 Task: In the  document learning.docx Select the first Column and change text color to  'Brown' Apply the command  'Undo' Apply the command  Redo
Action: Mouse pressed left at (300, 384)
Screenshot: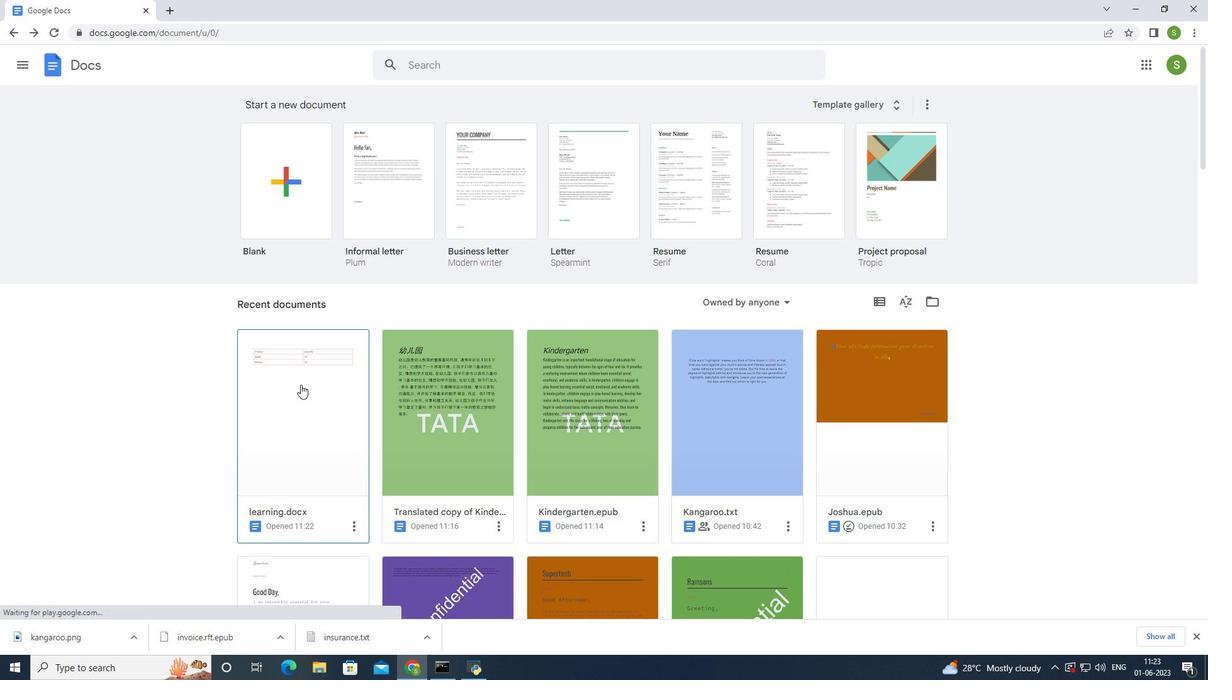 
Action: Mouse moved to (491, 215)
Screenshot: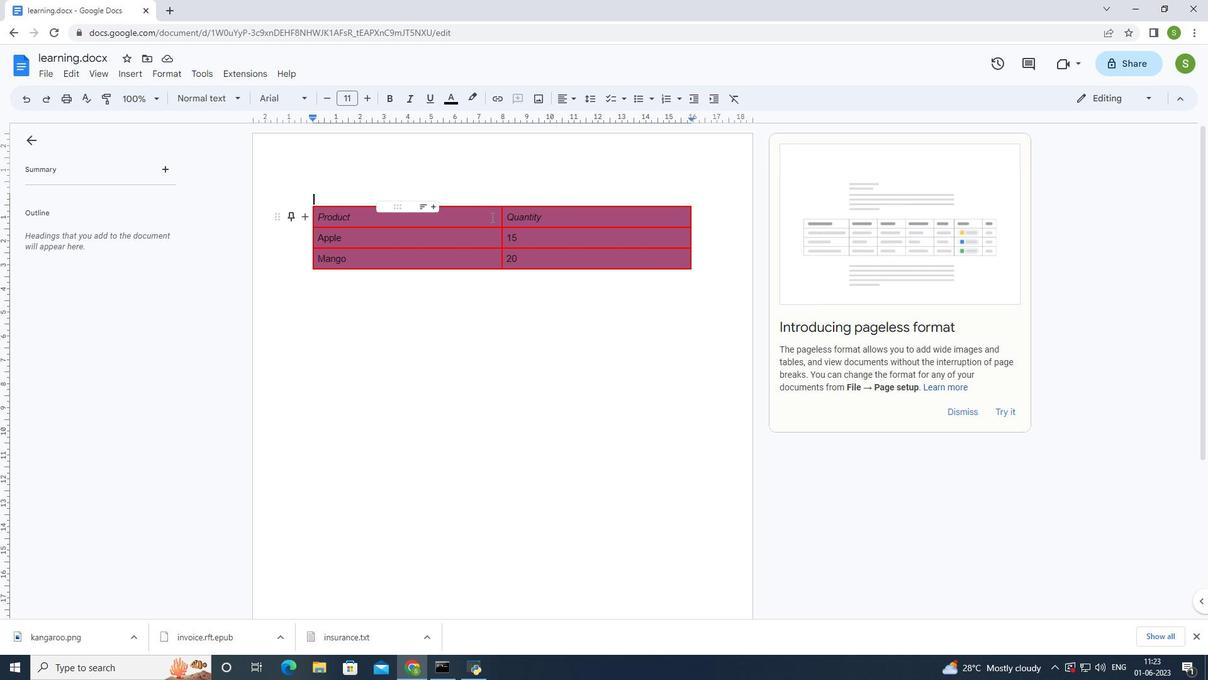 
Action: Mouse pressed left at (491, 215)
Screenshot: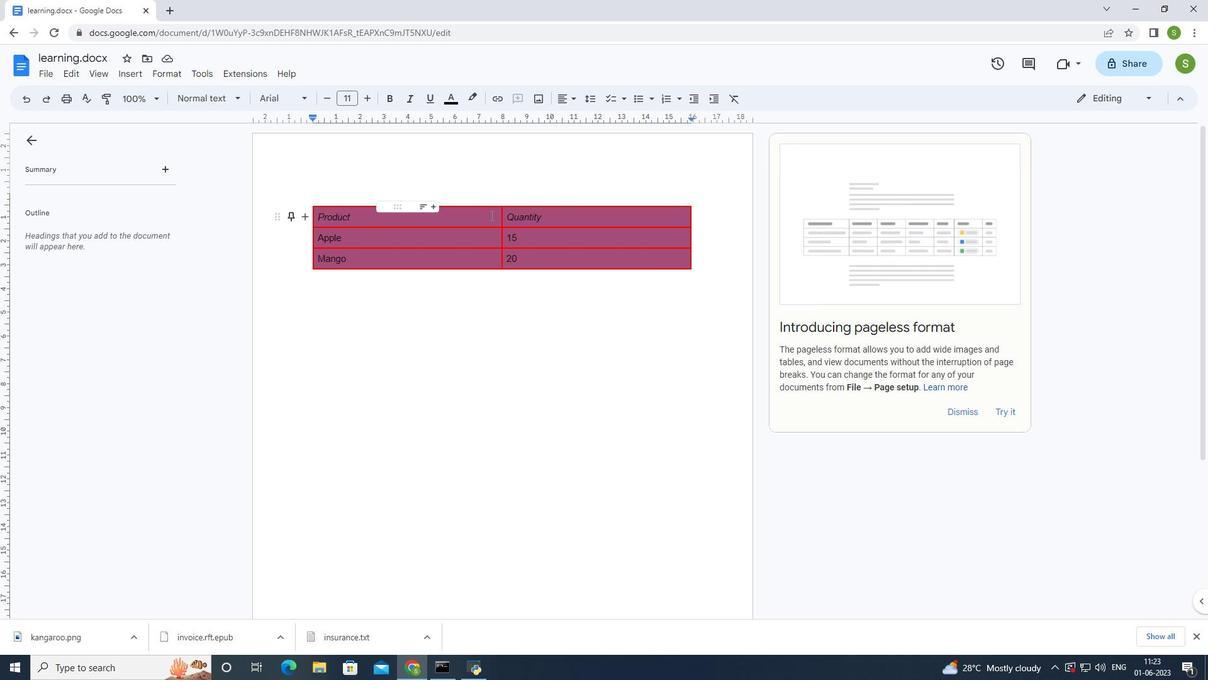 
Action: Mouse moved to (410, 221)
Screenshot: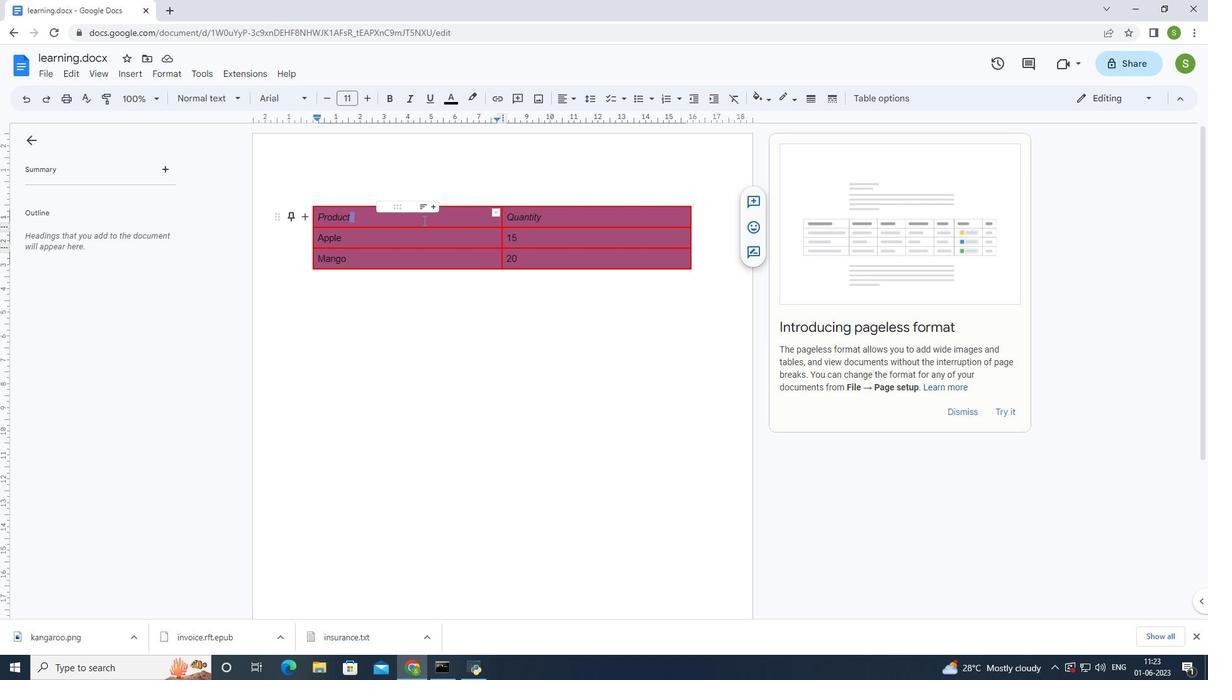 
Action: Mouse pressed left at (410, 221)
Screenshot: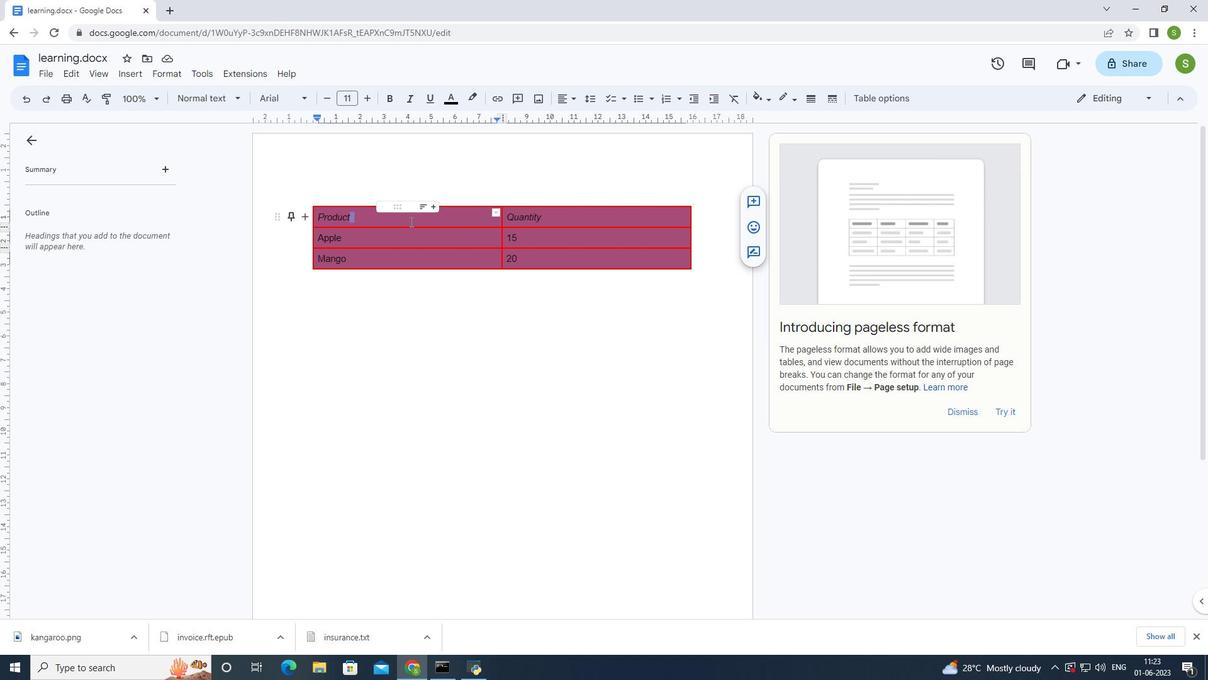 
Action: Mouse moved to (474, 312)
Screenshot: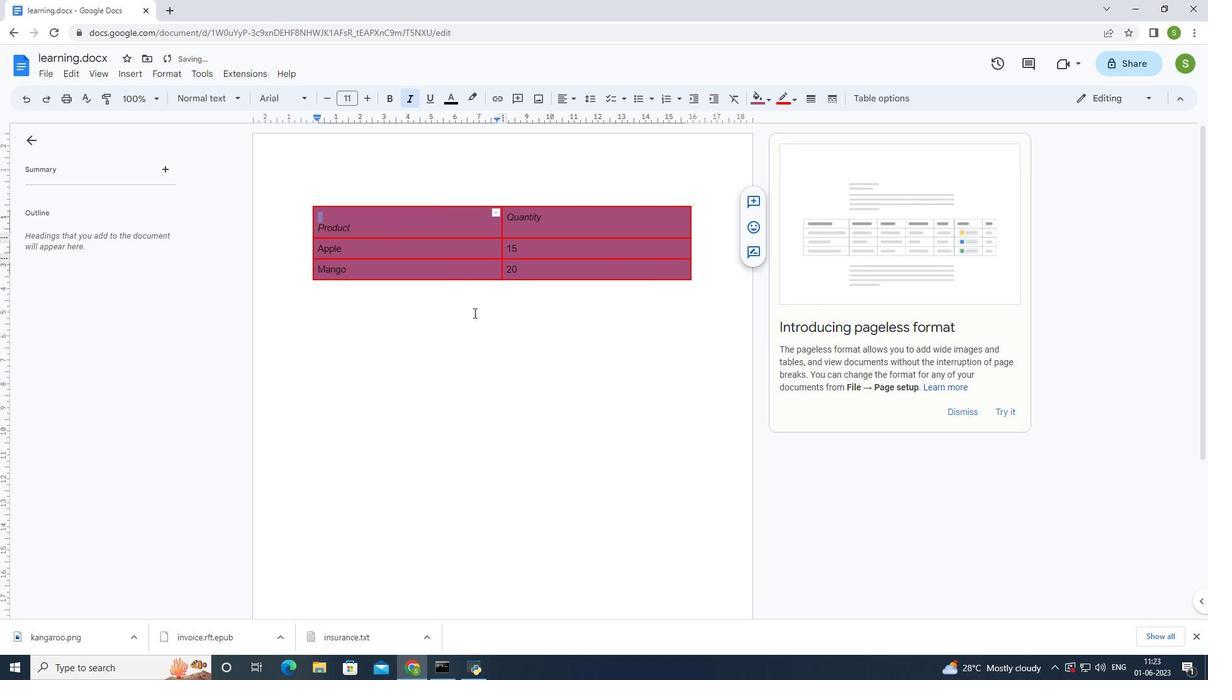 
Action: Key pressed ctrl+Z
Screenshot: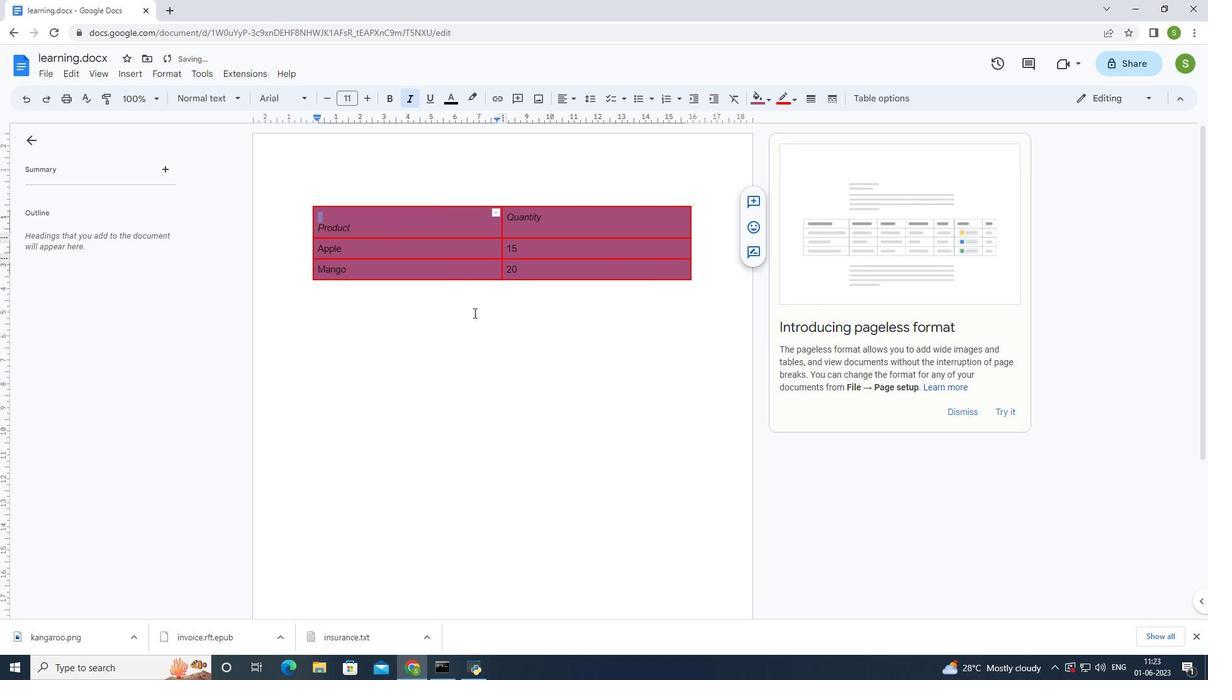 
Action: Mouse moved to (362, 220)
Screenshot: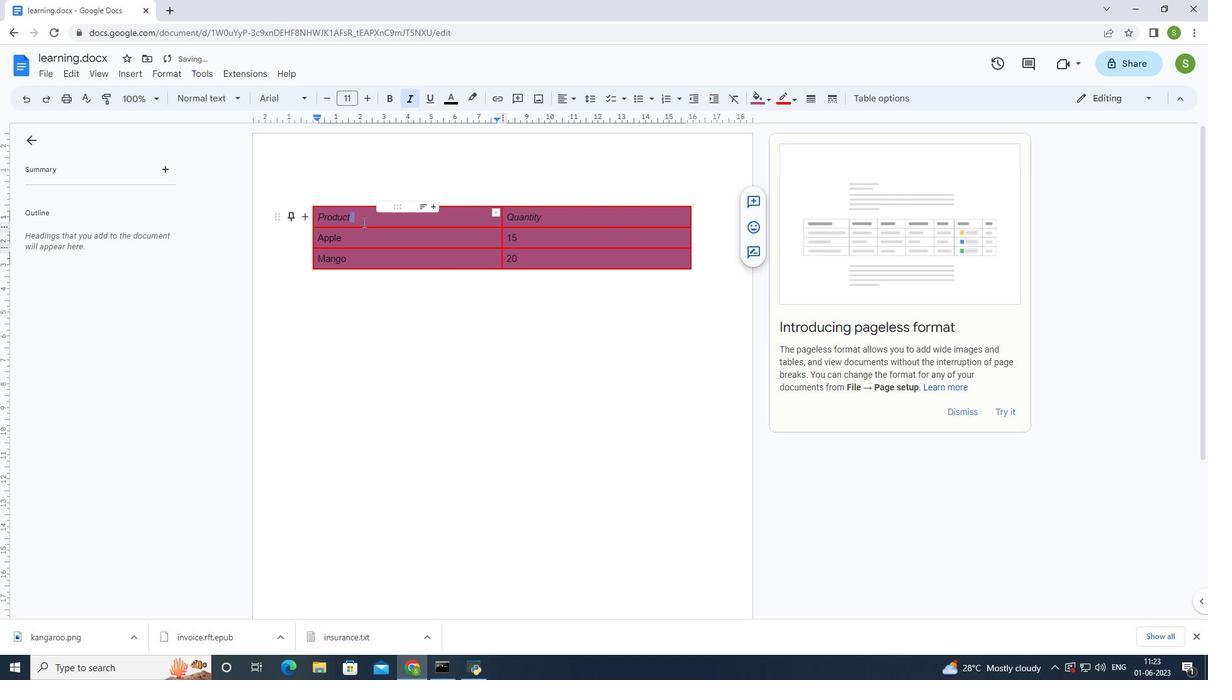 
Action: Mouse pressed left at (362, 220)
Screenshot: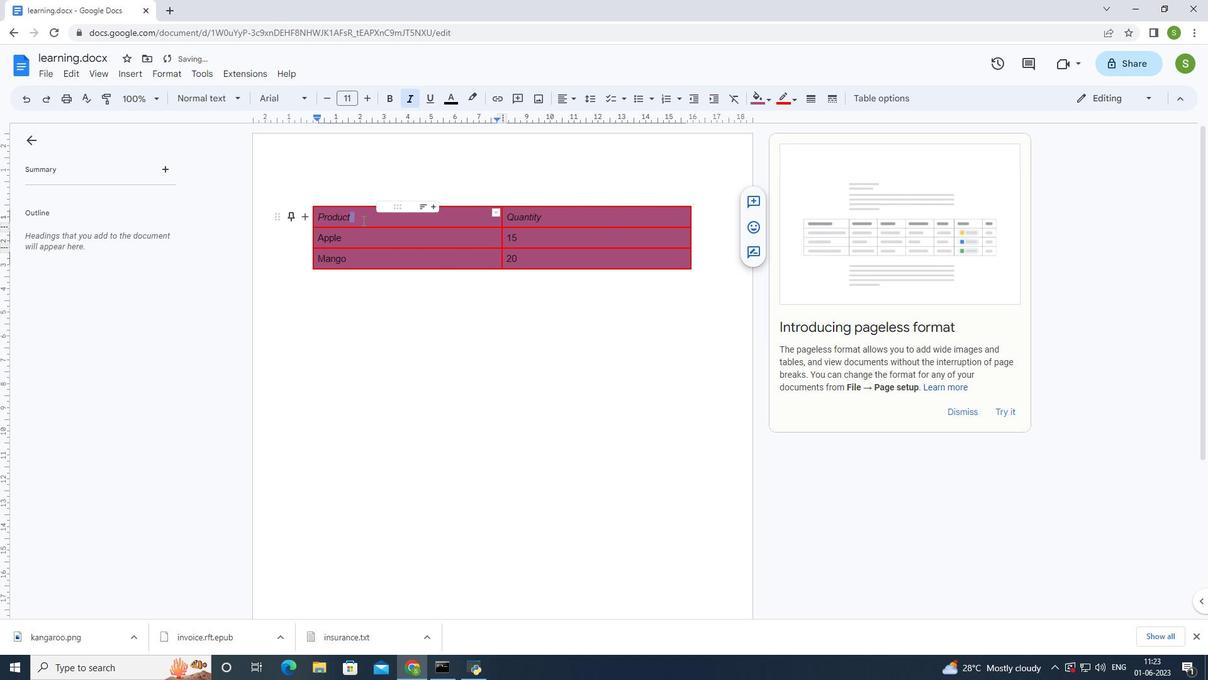 
Action: Mouse moved to (317, 213)
Screenshot: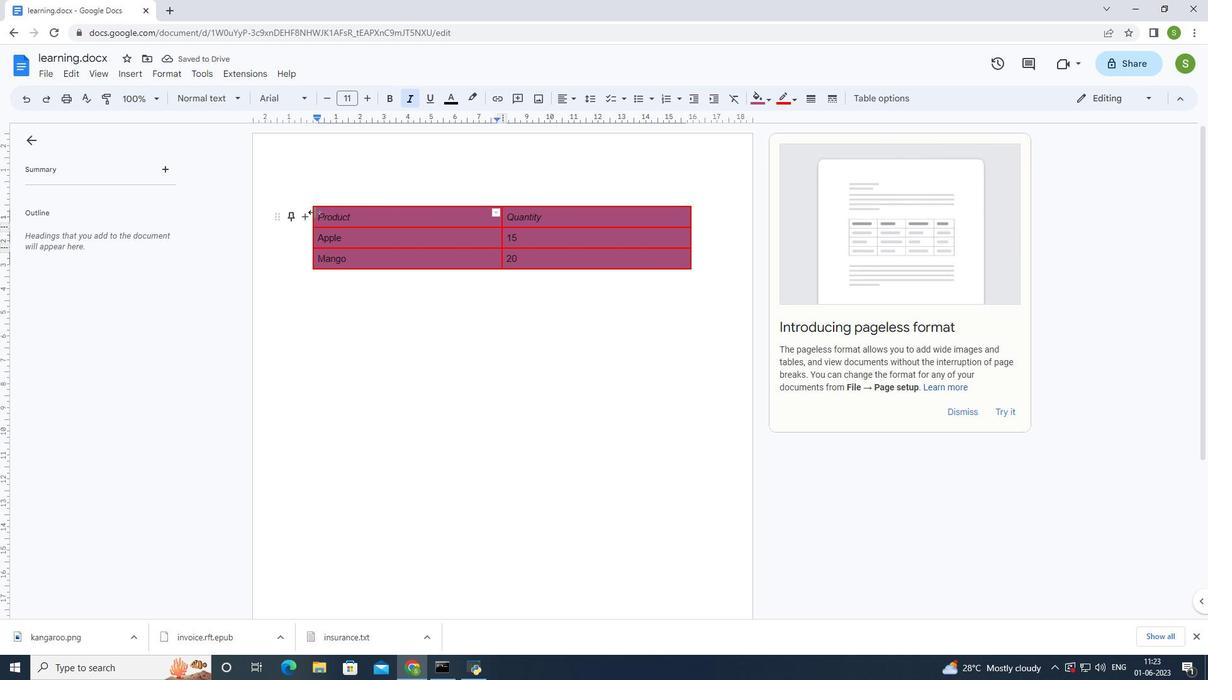 
Action: Mouse pressed left at (317, 213)
Screenshot: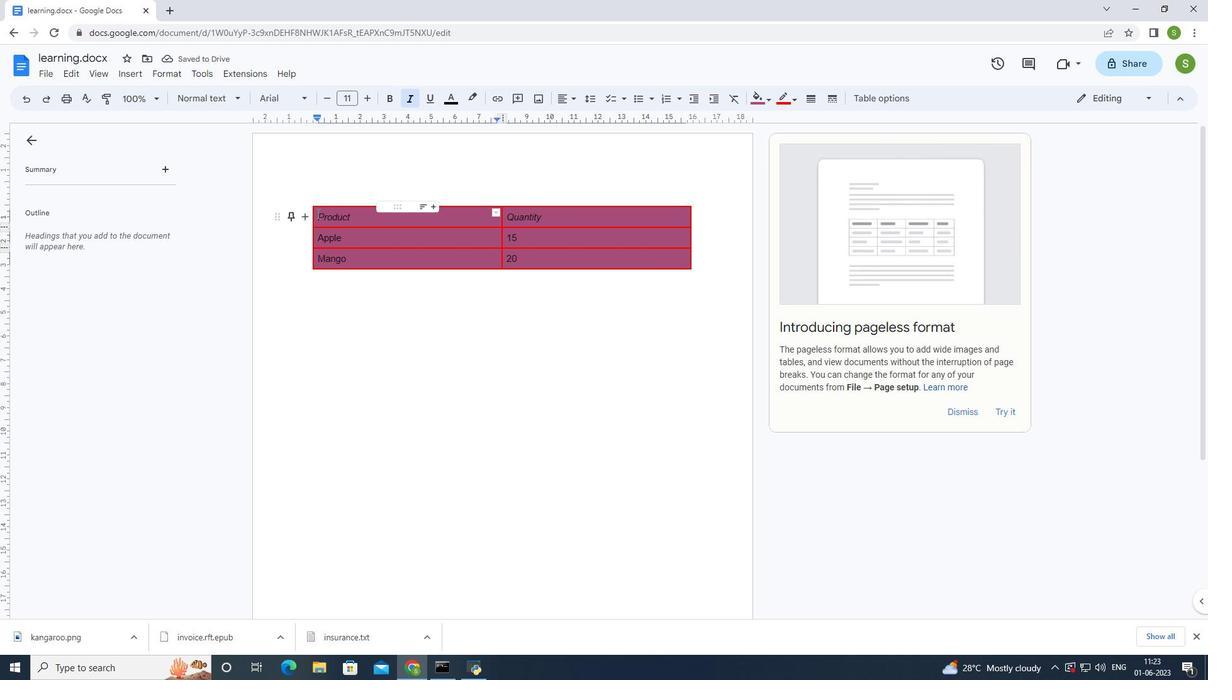 
Action: Mouse moved to (761, 98)
Screenshot: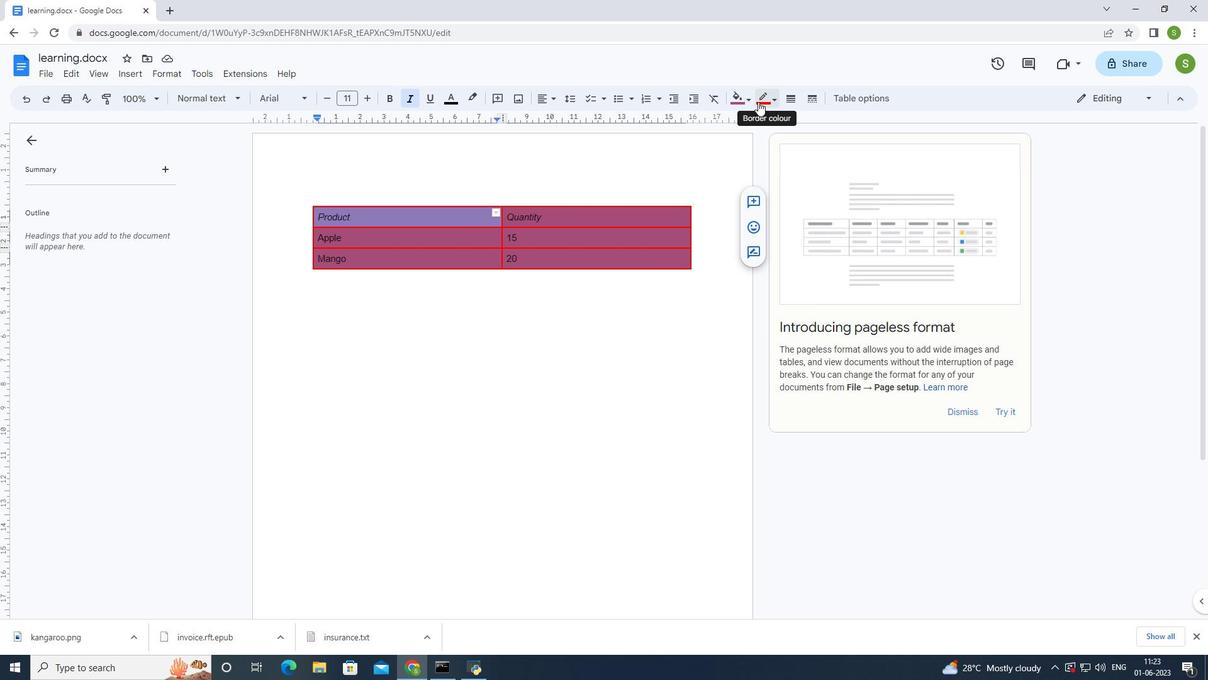 
Action: Mouse pressed left at (761, 98)
Screenshot: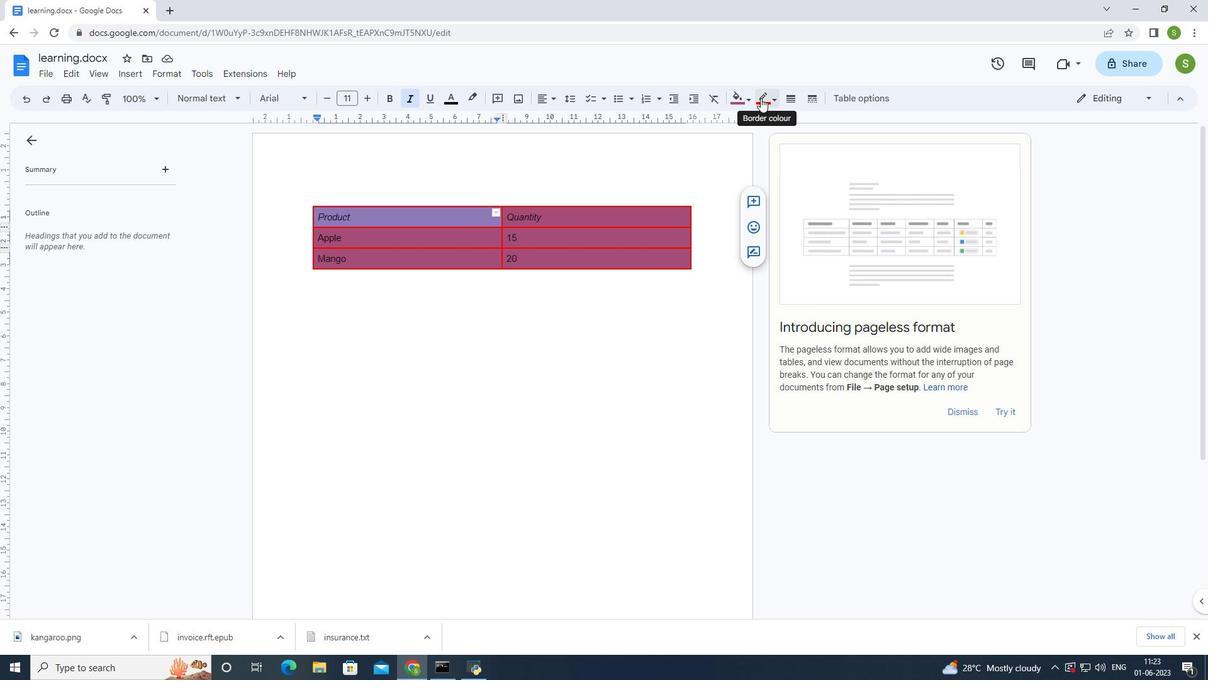 
Action: Mouse moved to (767, 190)
Screenshot: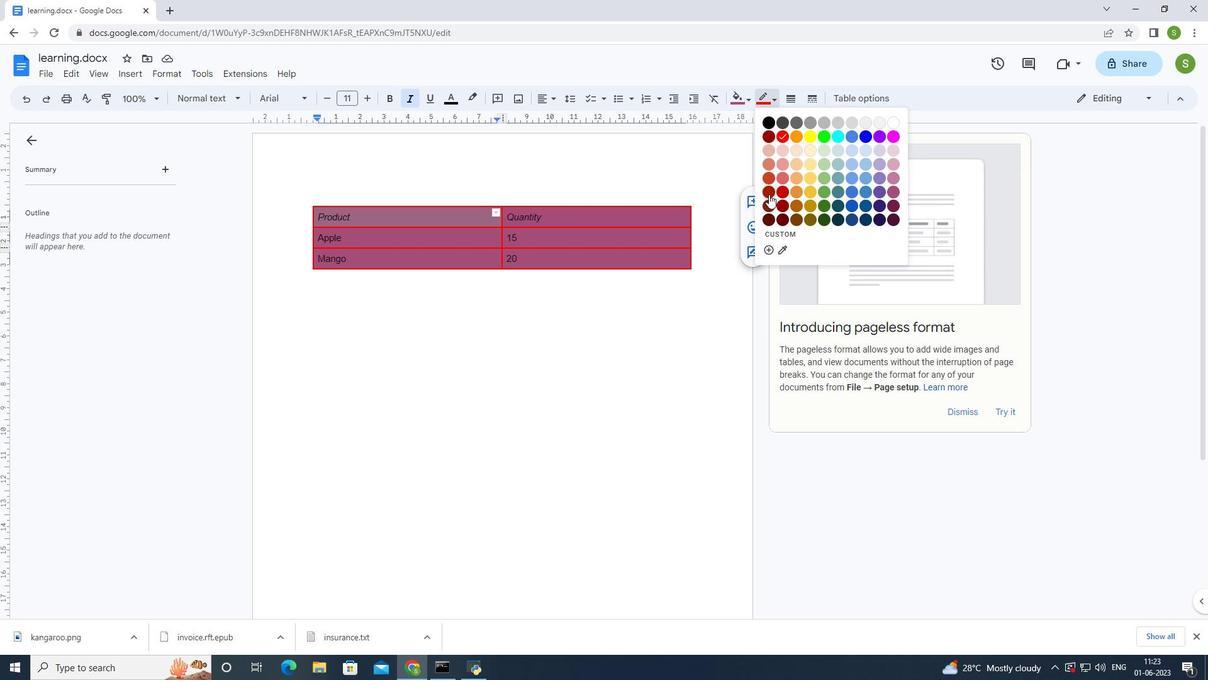 
Action: Mouse pressed left at (767, 190)
Screenshot: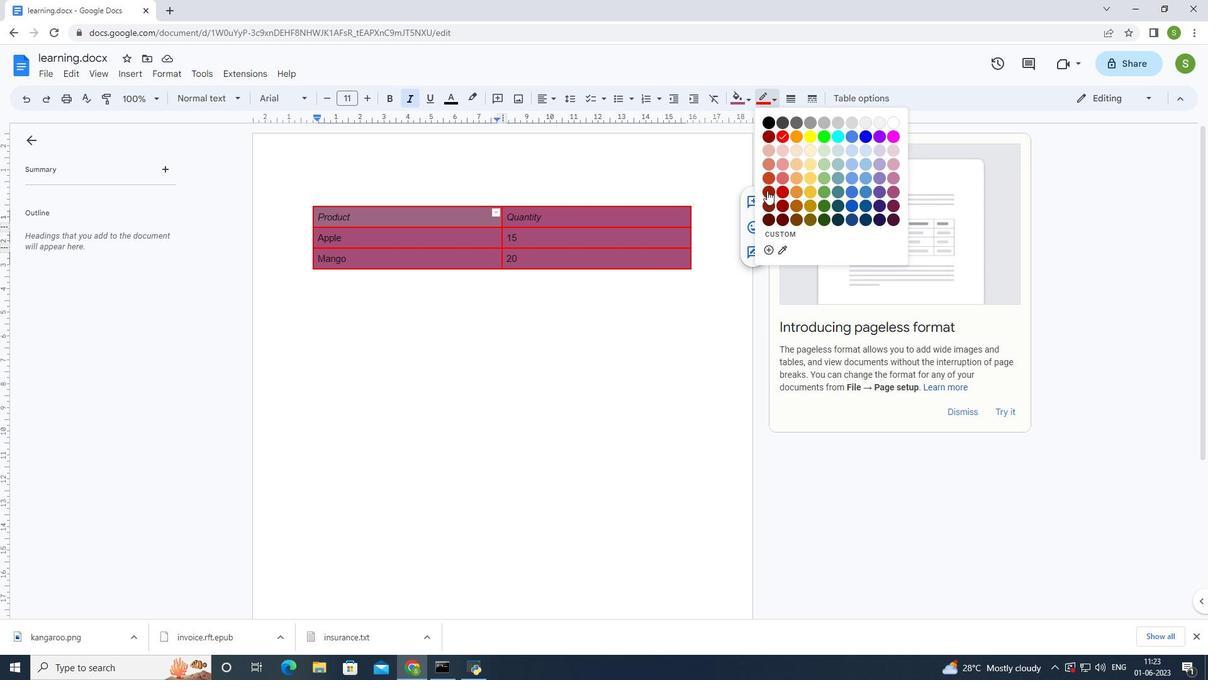 
Action: Mouse moved to (422, 315)
Screenshot: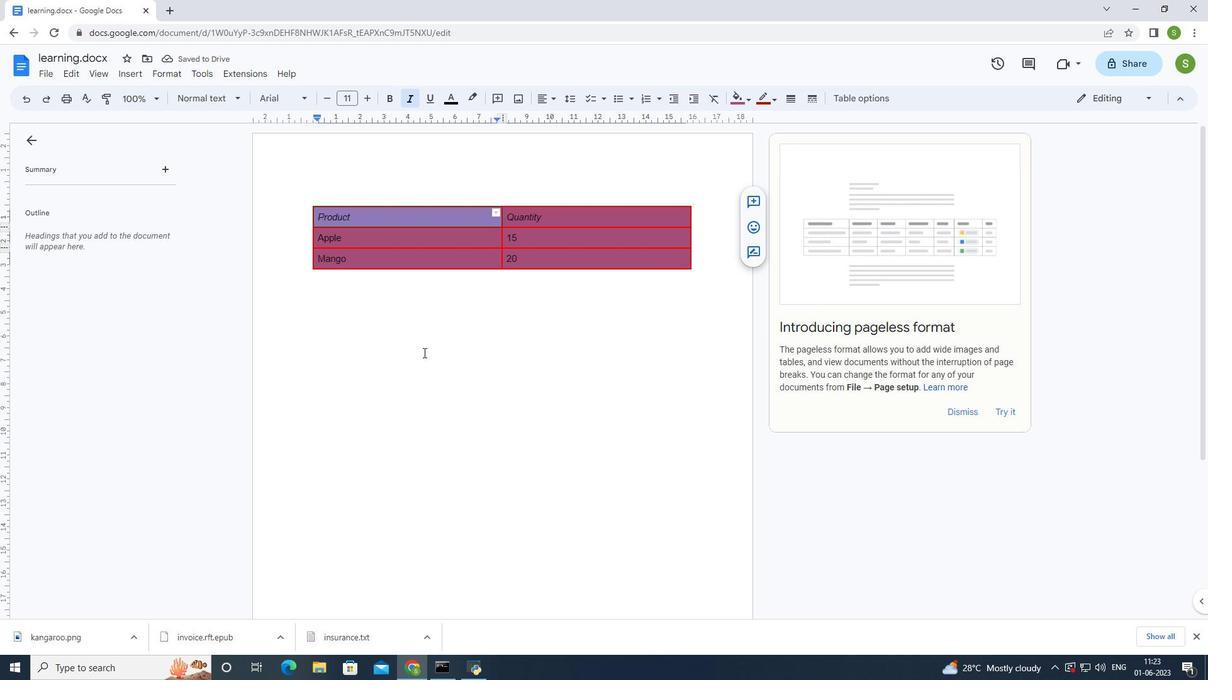 
Action: Mouse pressed left at (422, 315)
Screenshot: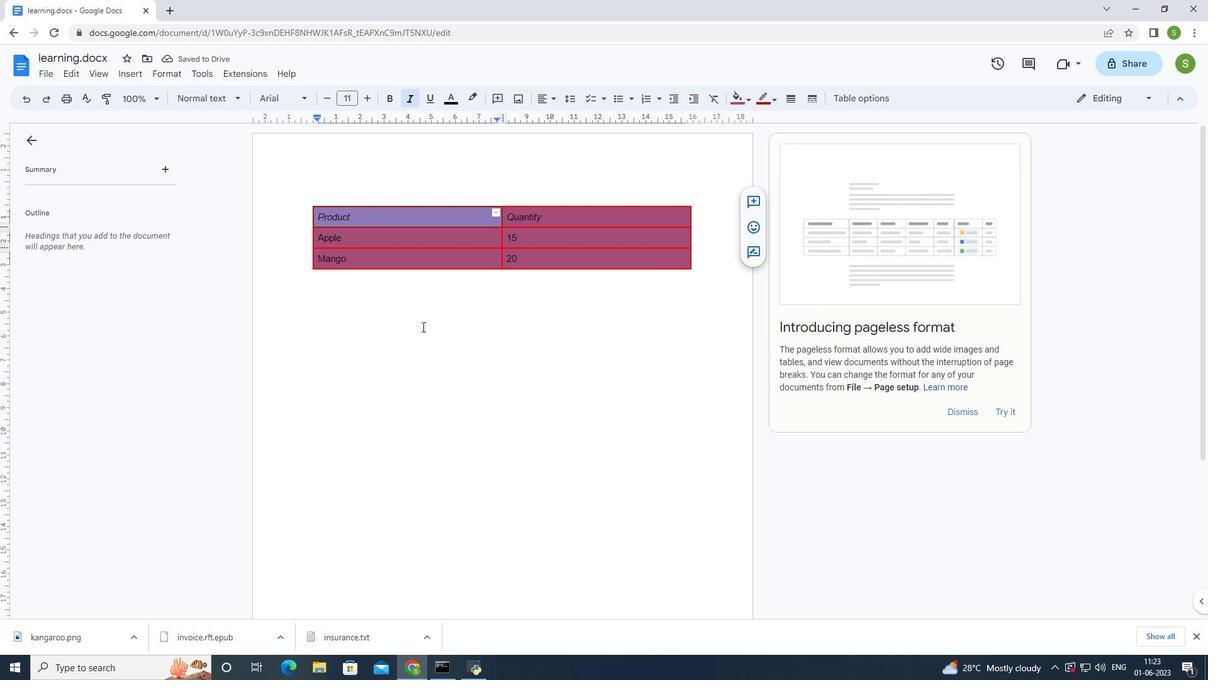 
Action: Mouse moved to (317, 212)
Screenshot: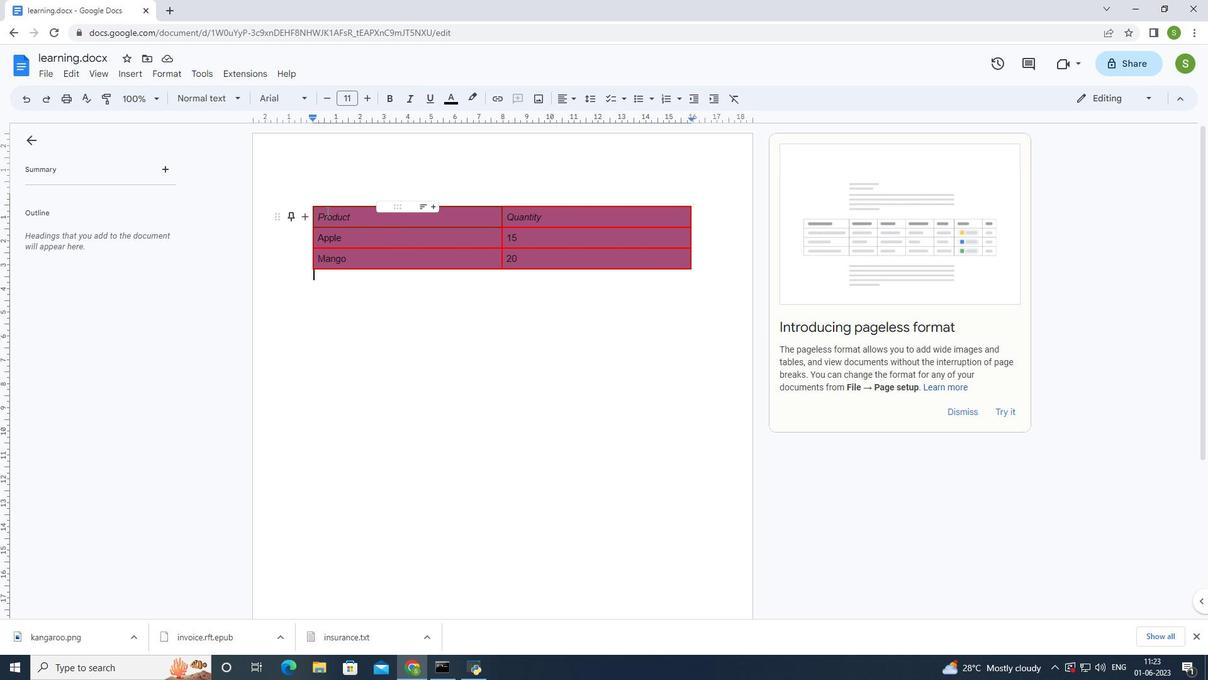 
Action: Mouse pressed left at (317, 212)
Screenshot: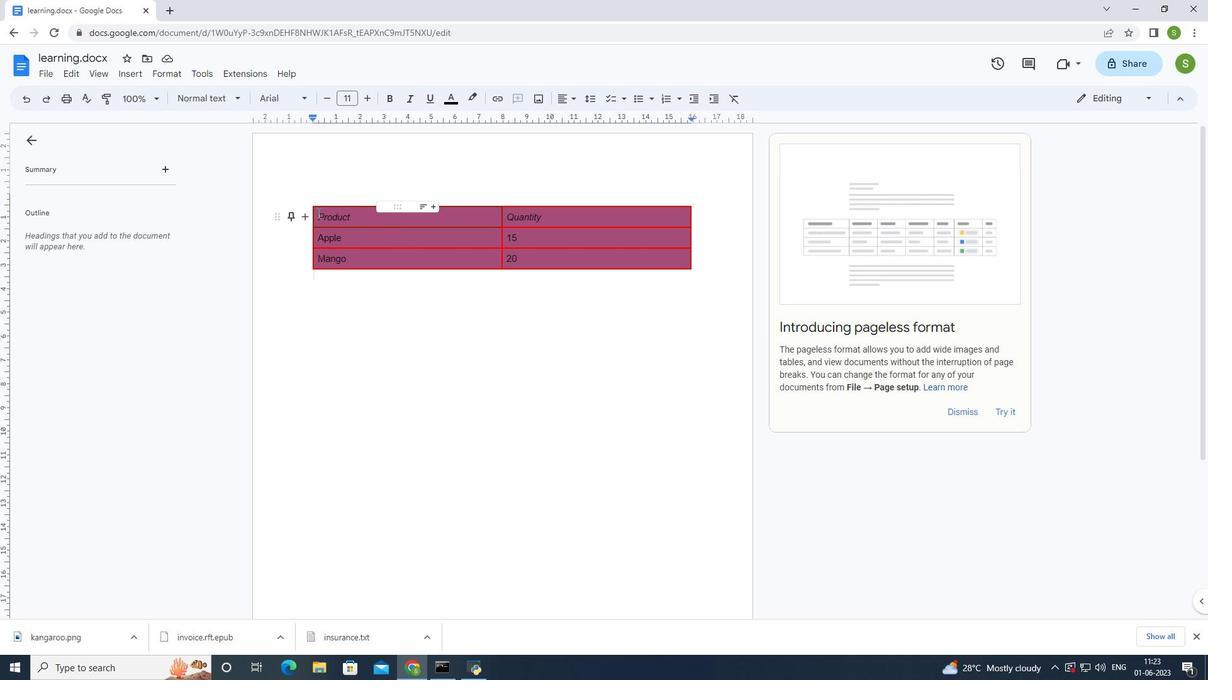 
Action: Mouse moved to (447, 98)
Screenshot: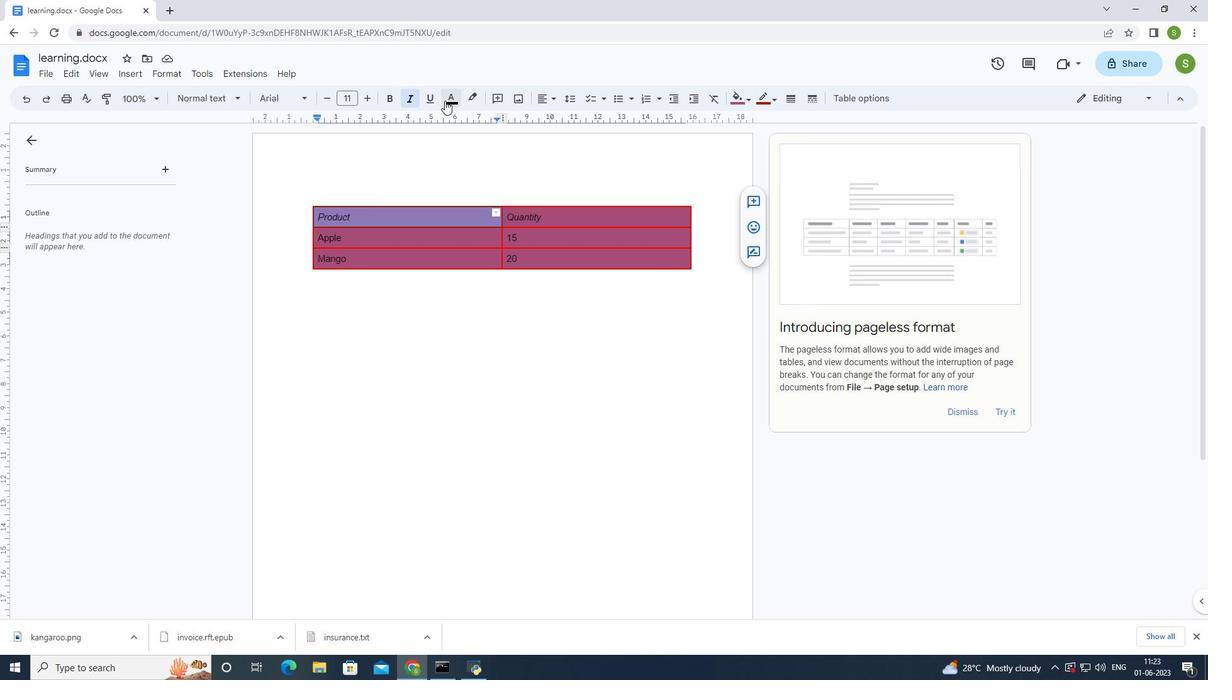 
Action: Mouse pressed left at (447, 98)
Screenshot: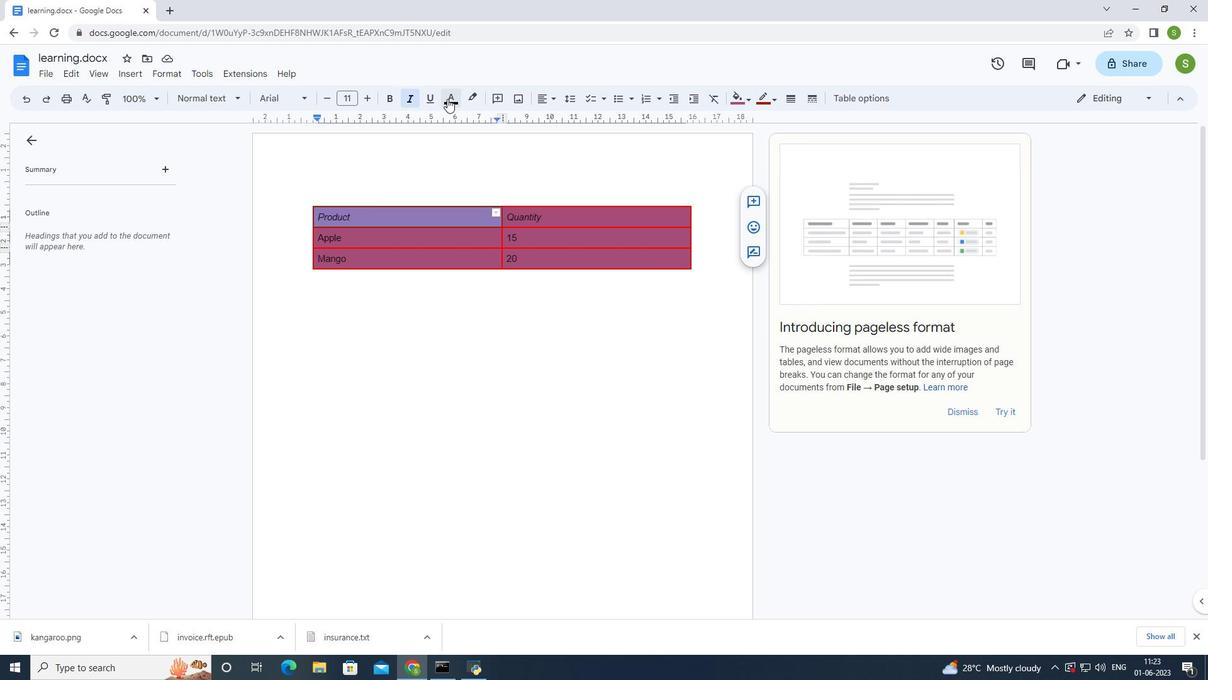 
Action: Mouse moved to (452, 188)
Screenshot: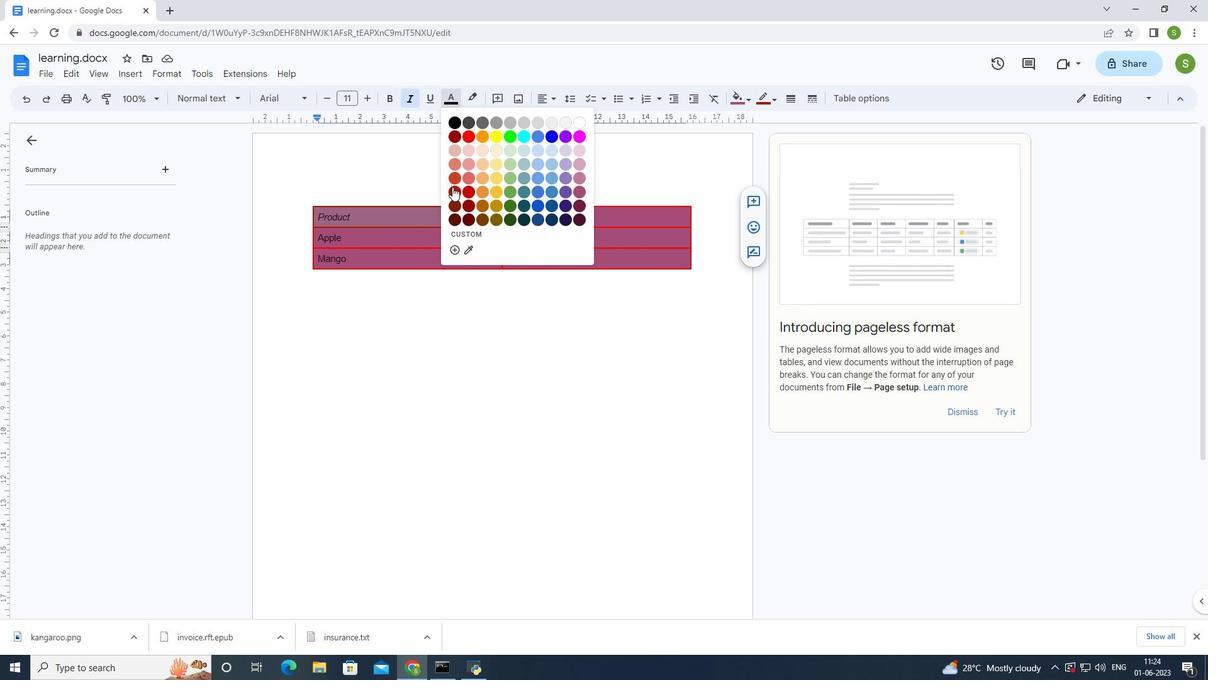 
Action: Mouse pressed left at (452, 188)
Screenshot: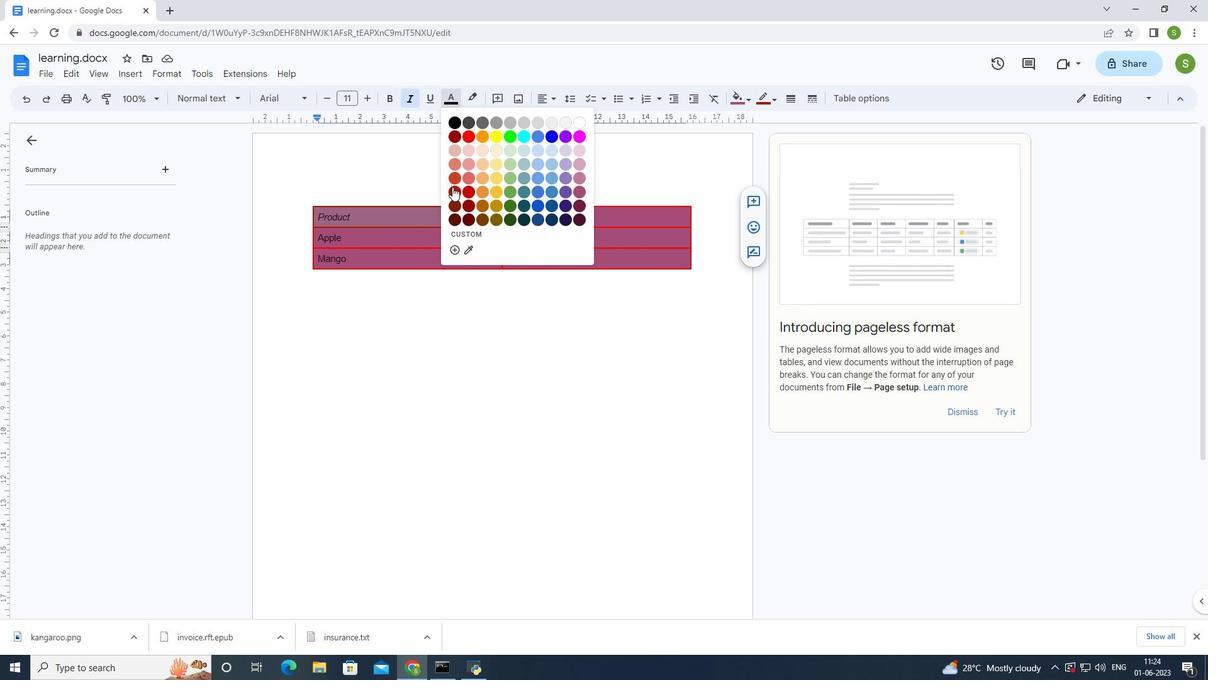 
Action: Mouse moved to (409, 306)
Screenshot: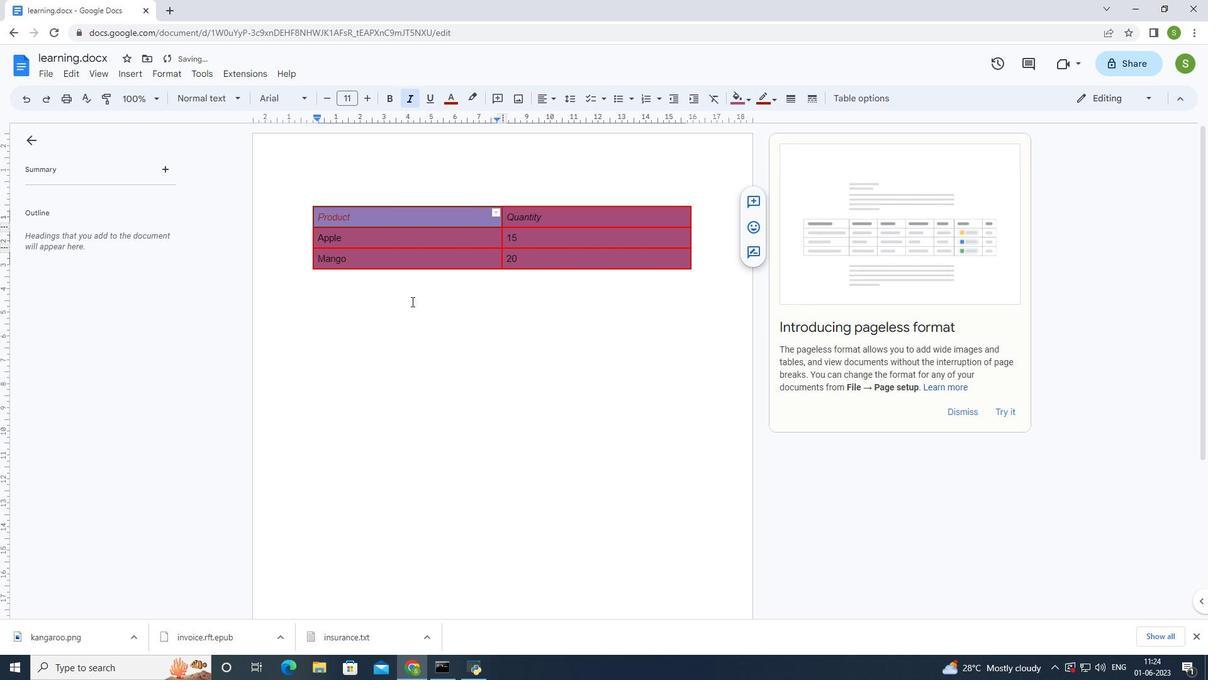 
Action: Mouse pressed left at (409, 306)
Screenshot: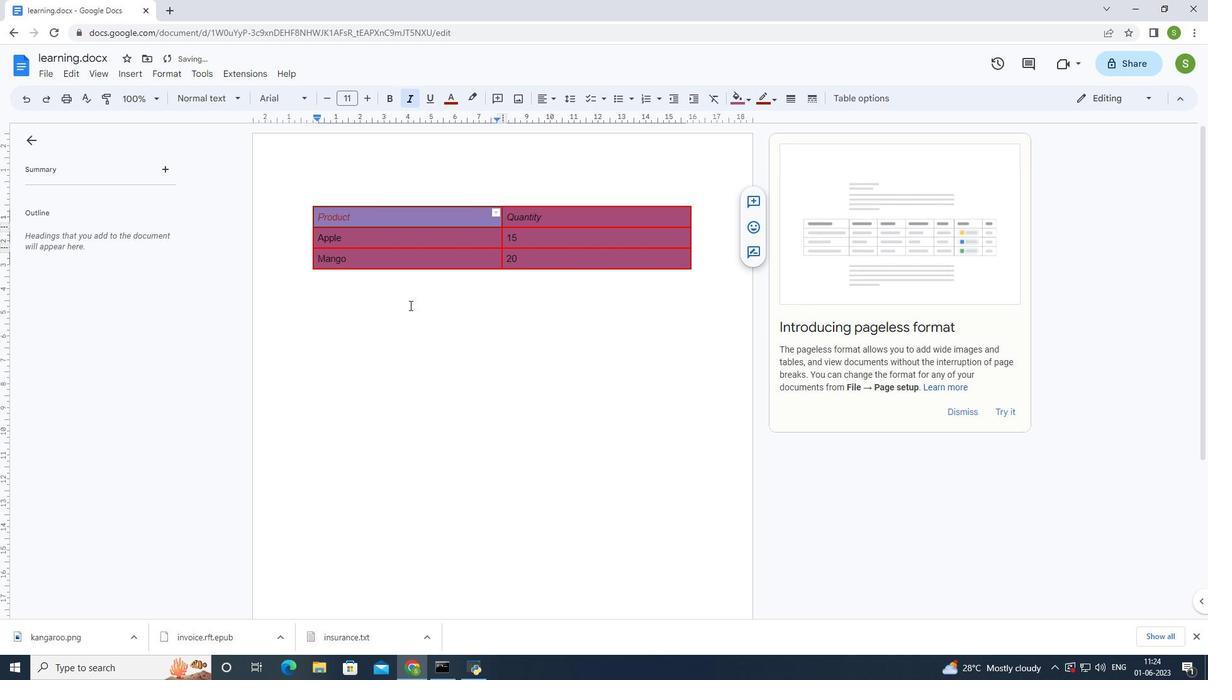 
Action: Mouse moved to (32, 99)
Screenshot: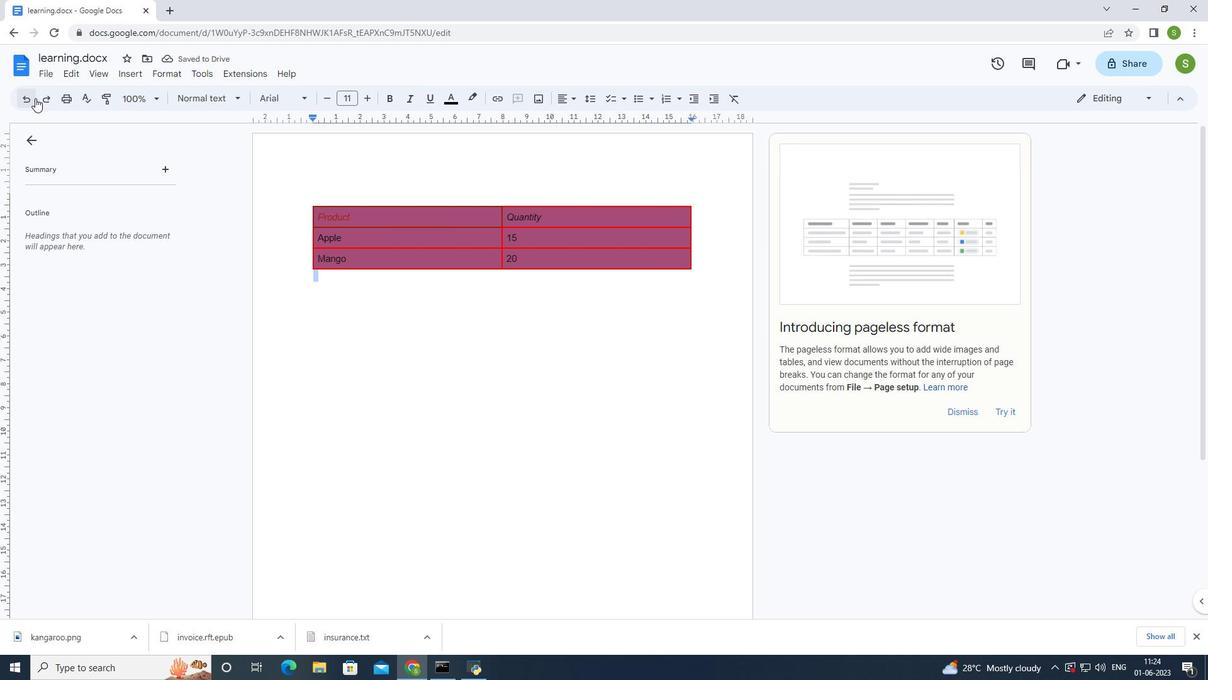 
Action: Mouse pressed left at (32, 99)
Screenshot: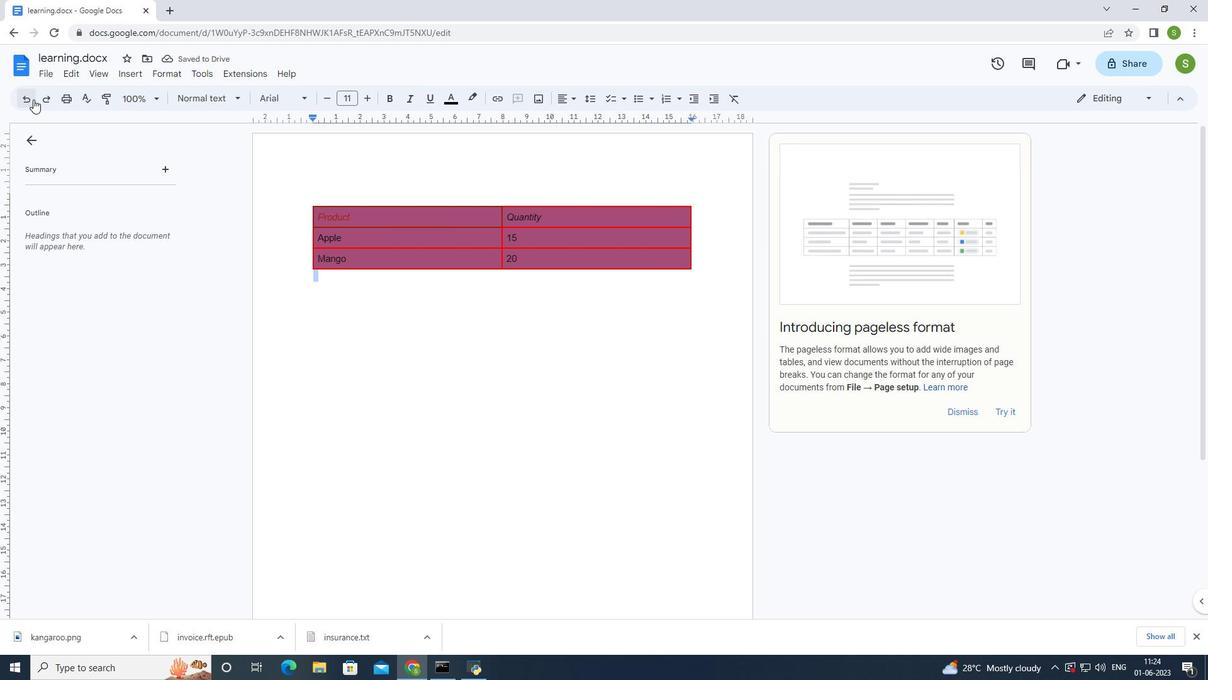 
Action: Mouse moved to (45, 100)
Screenshot: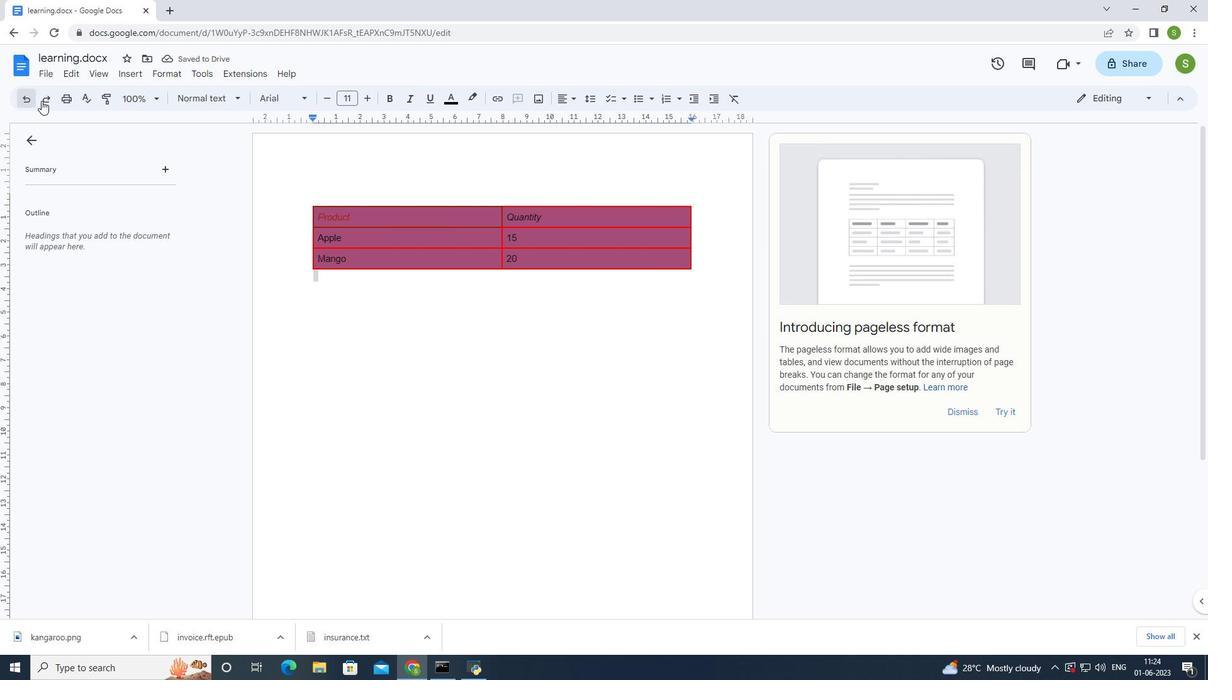 
Action: Mouse pressed left at (45, 100)
Screenshot: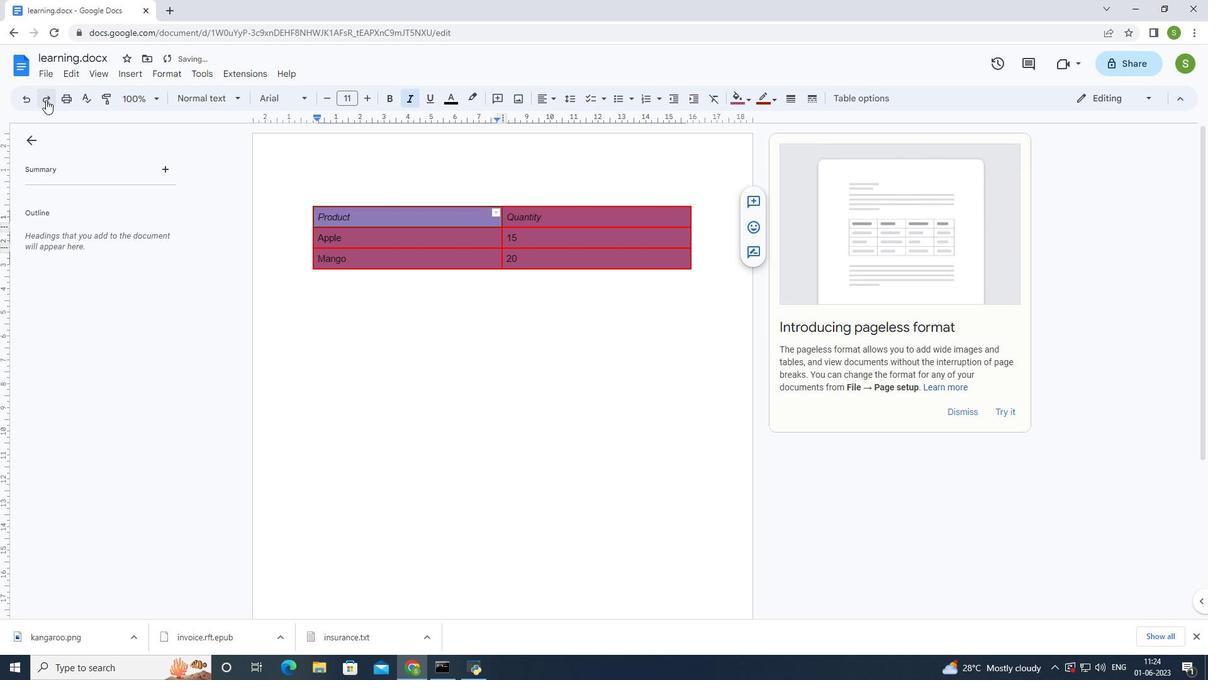 
Action: Mouse moved to (414, 334)
Screenshot: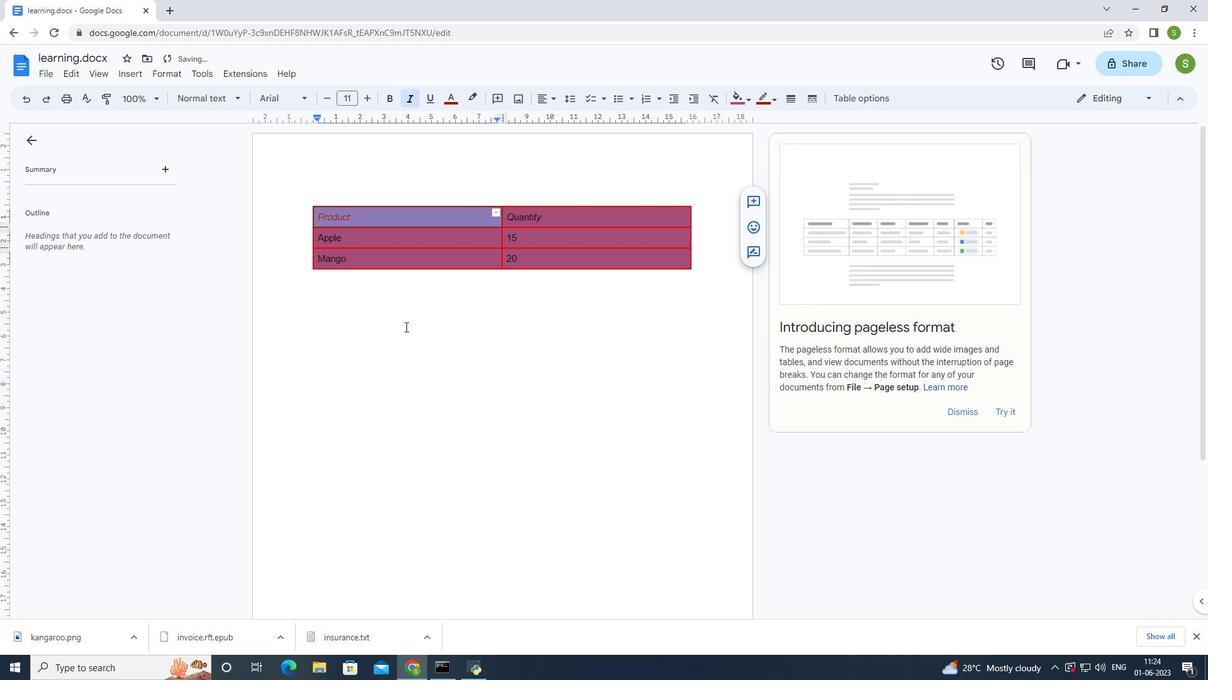 
Action: Mouse pressed left at (414, 334)
Screenshot: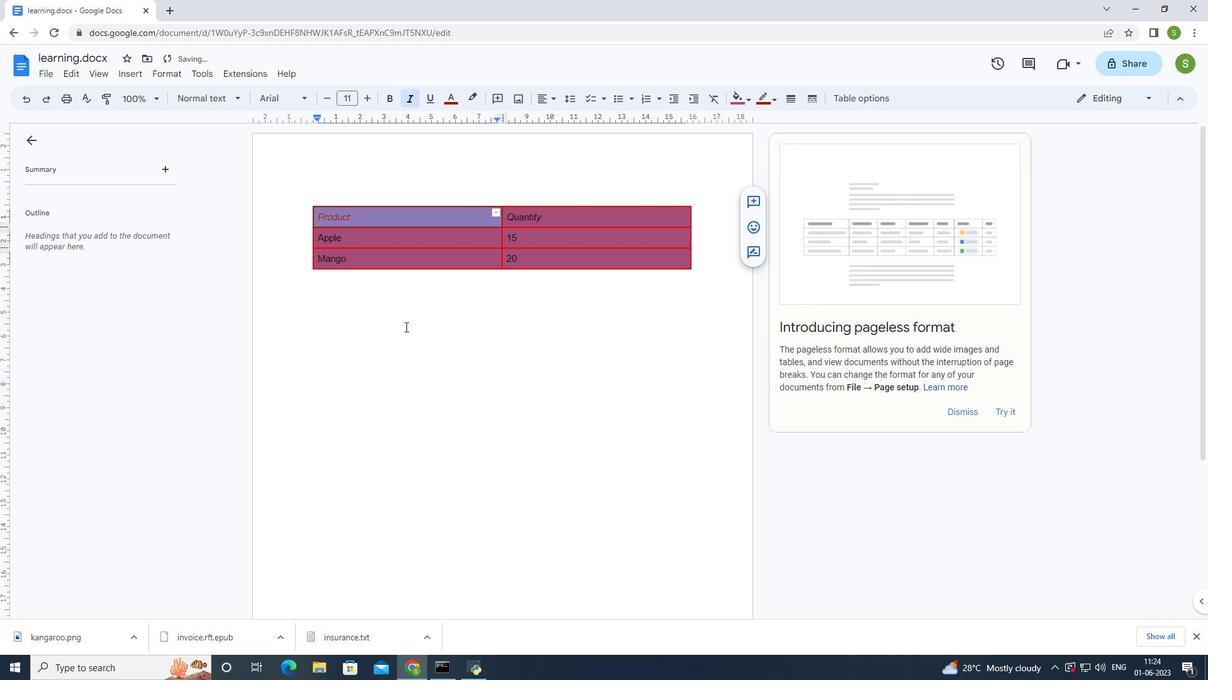 
Action: Mouse moved to (403, 289)
Screenshot: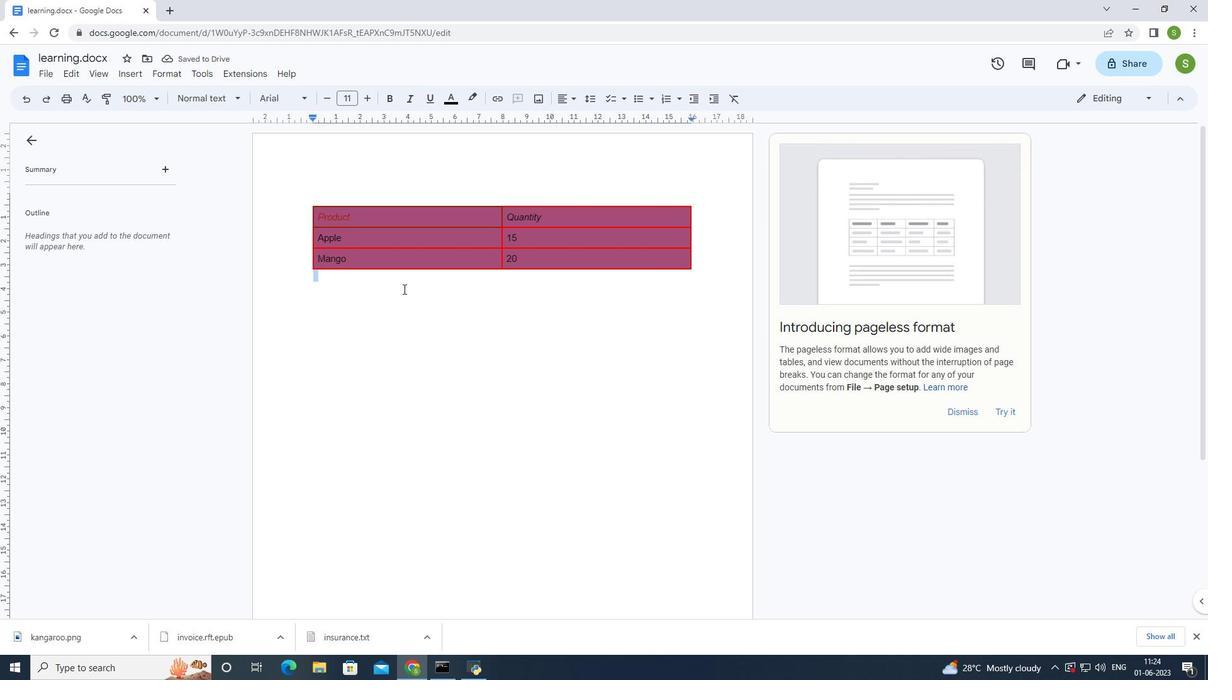 
